 Task: Select the never option in the confirm on exit.
Action: Mouse moved to (18, 528)
Screenshot: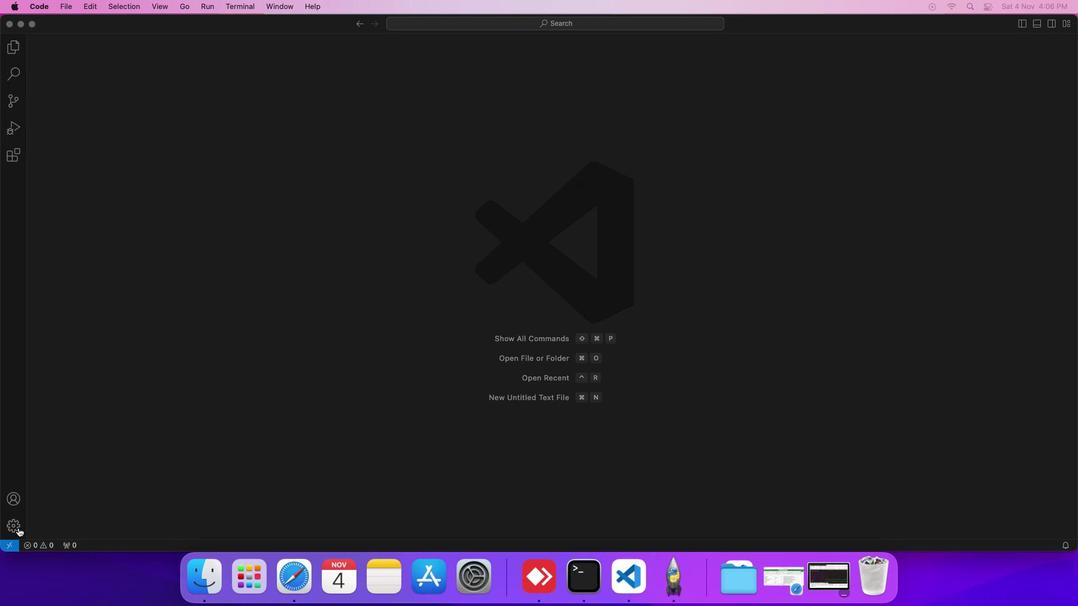 
Action: Mouse pressed left at (18, 528)
Screenshot: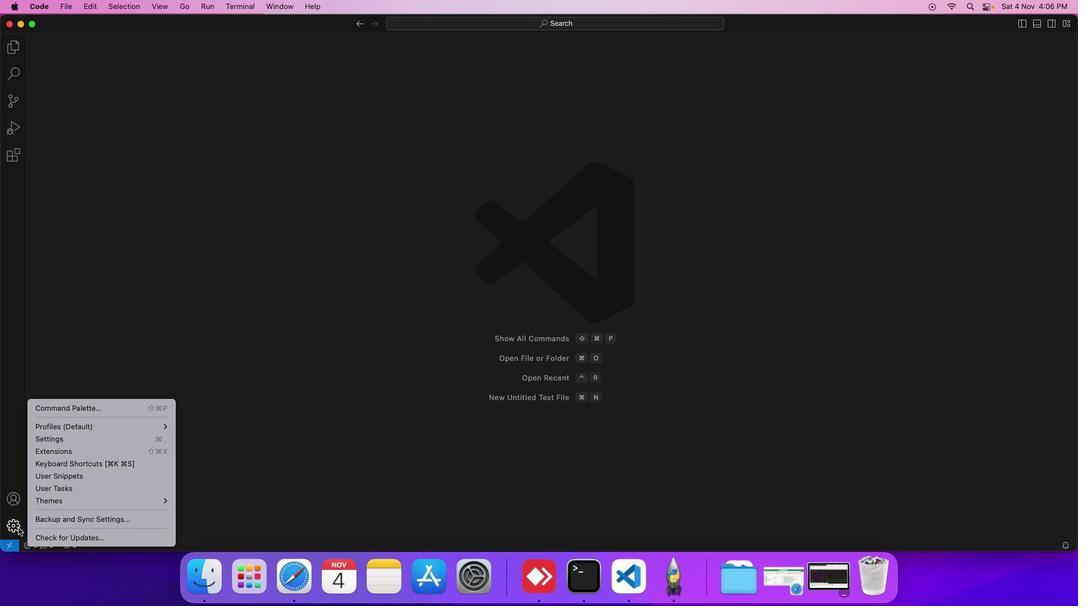 
Action: Mouse moved to (65, 444)
Screenshot: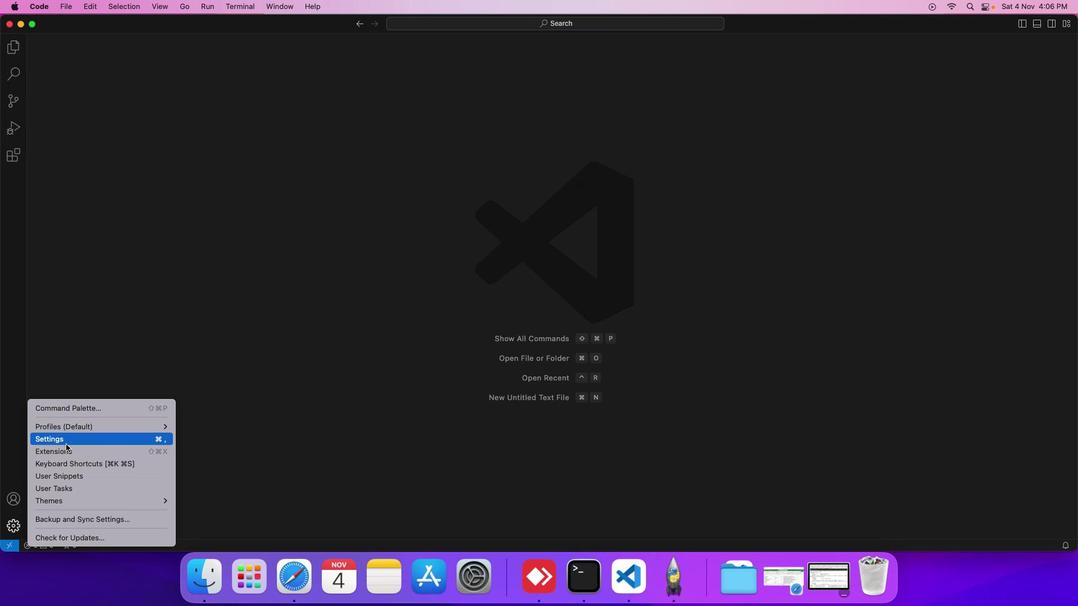 
Action: Mouse pressed left at (65, 444)
Screenshot: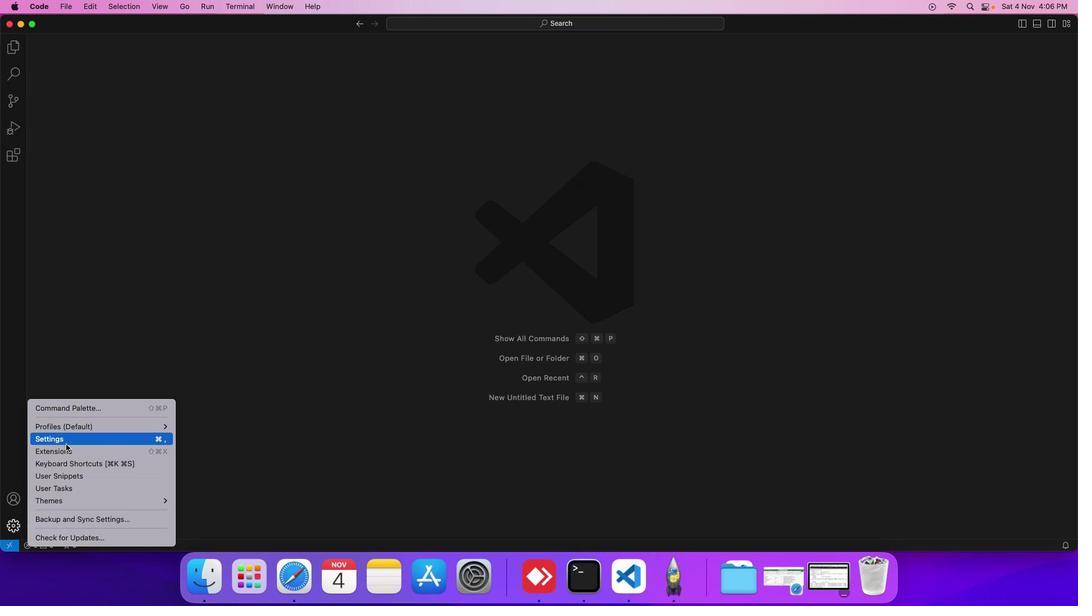 
Action: Mouse moved to (259, 159)
Screenshot: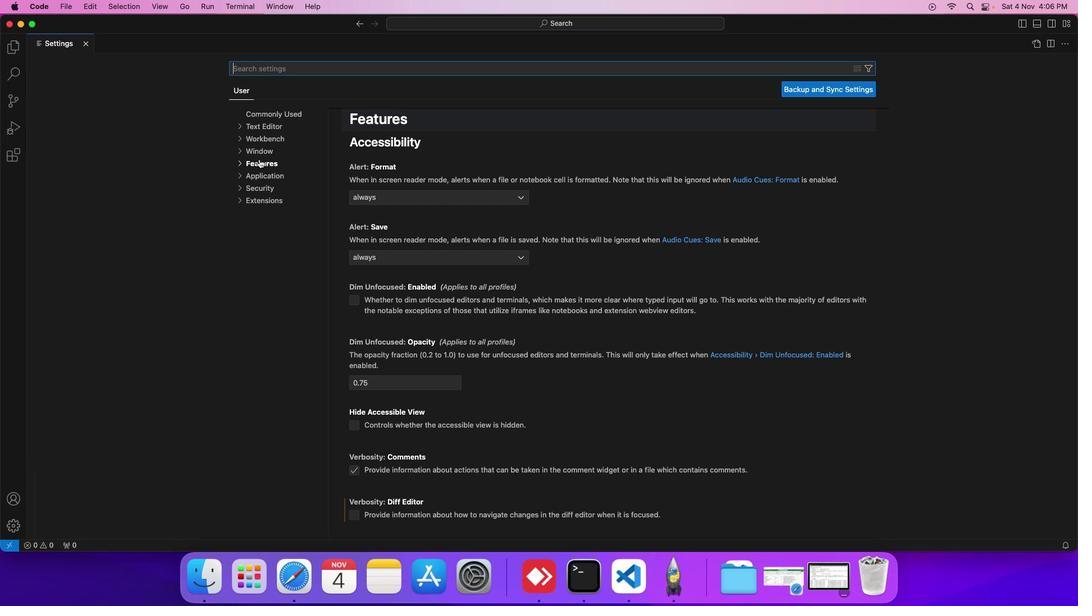 
Action: Mouse pressed left at (259, 159)
Screenshot: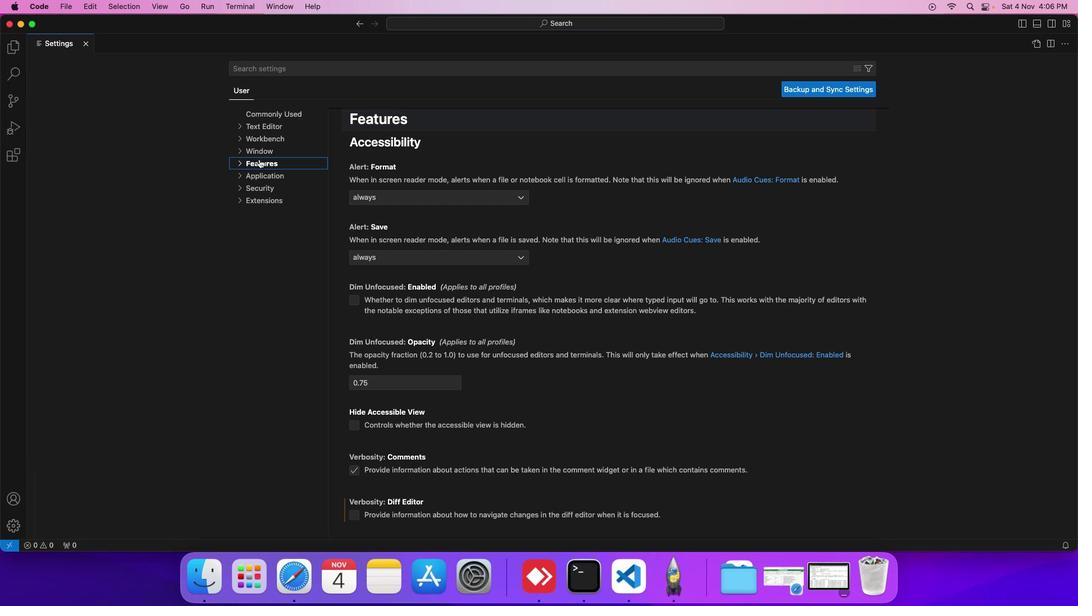 
Action: Mouse moved to (259, 260)
Screenshot: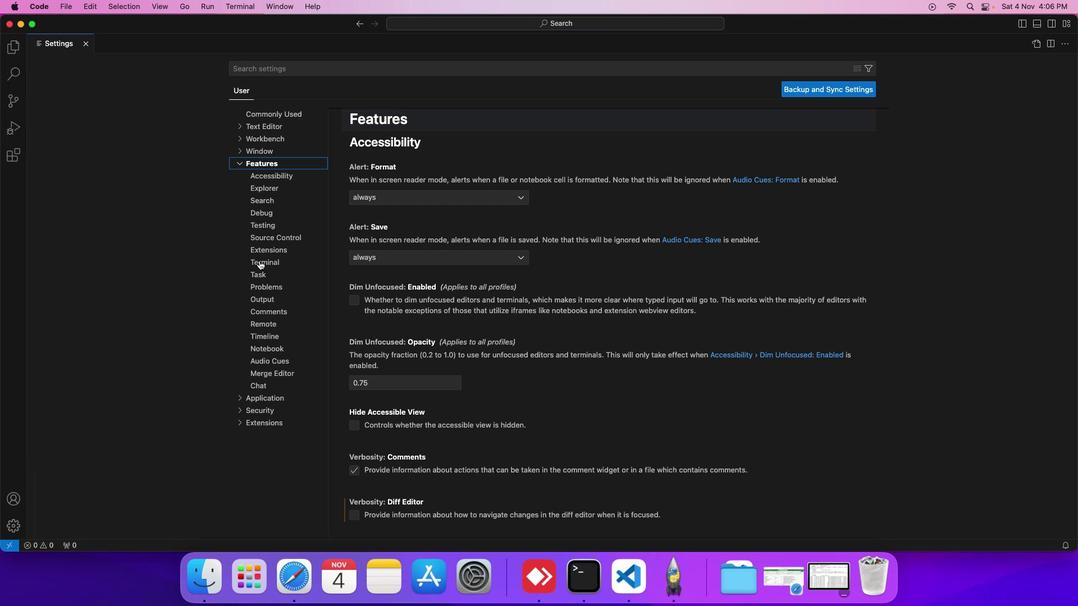 
Action: Mouse pressed left at (259, 260)
Screenshot: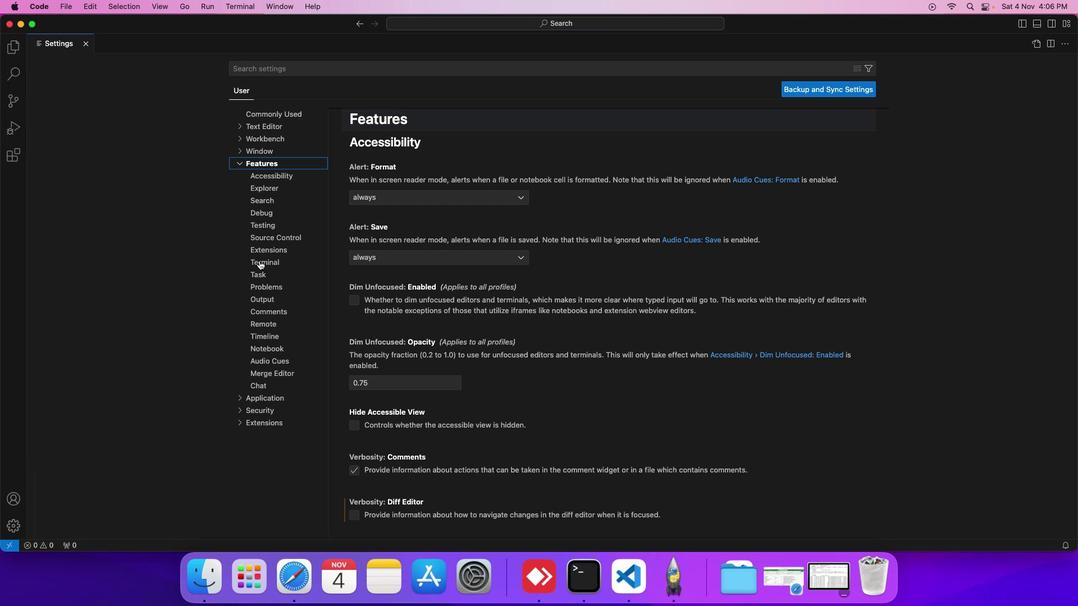 
Action: Mouse moved to (367, 394)
Screenshot: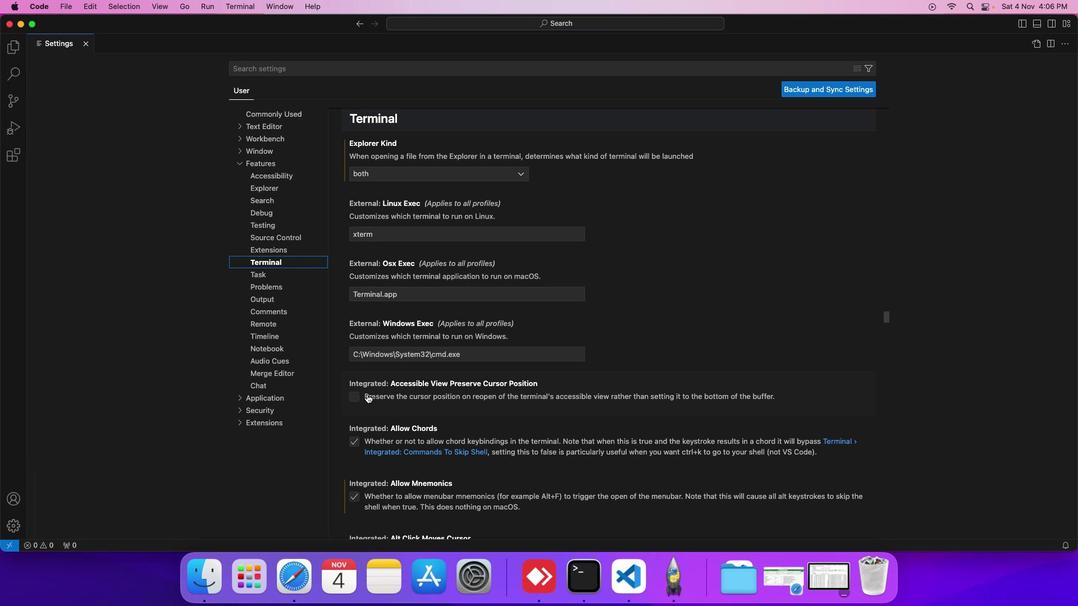 
Action: Mouse scrolled (367, 394) with delta (0, 0)
Screenshot: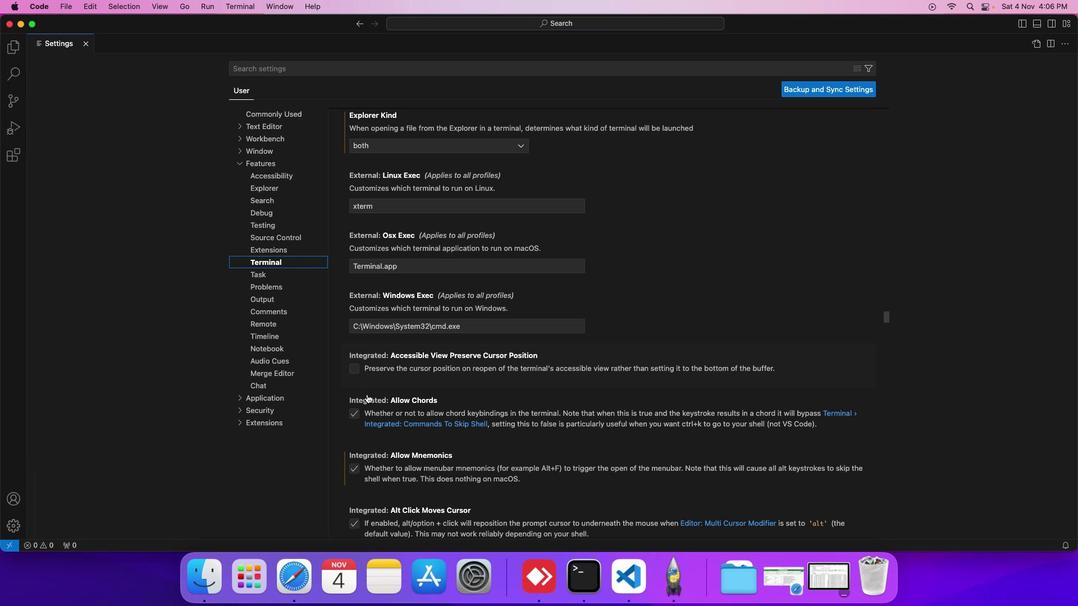 
Action: Mouse scrolled (367, 394) with delta (0, 0)
Screenshot: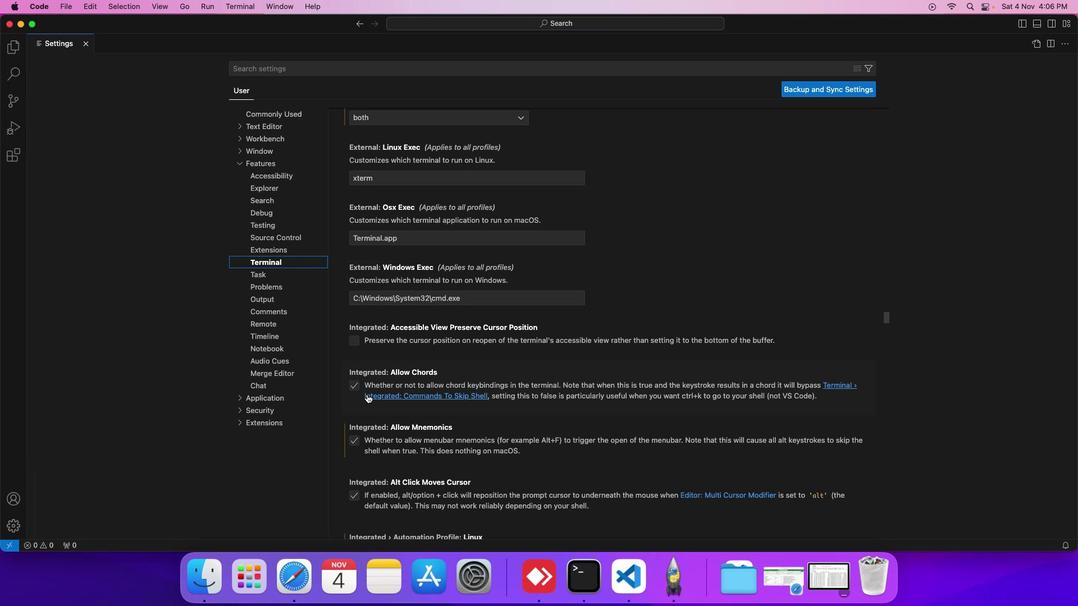 
Action: Mouse scrolled (367, 394) with delta (0, 0)
Screenshot: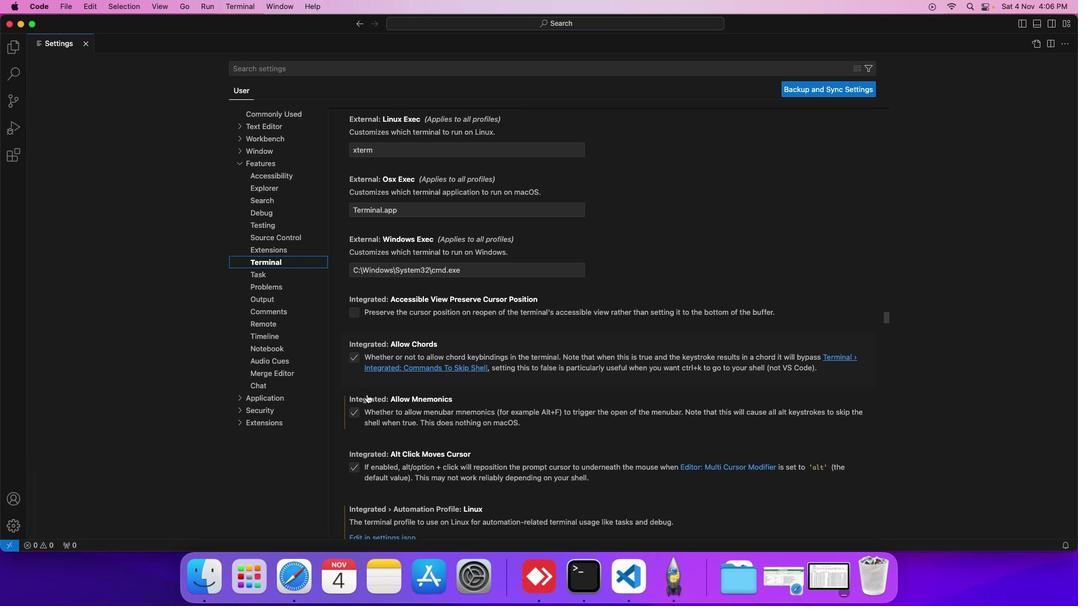 
Action: Mouse scrolled (367, 394) with delta (0, 0)
Screenshot: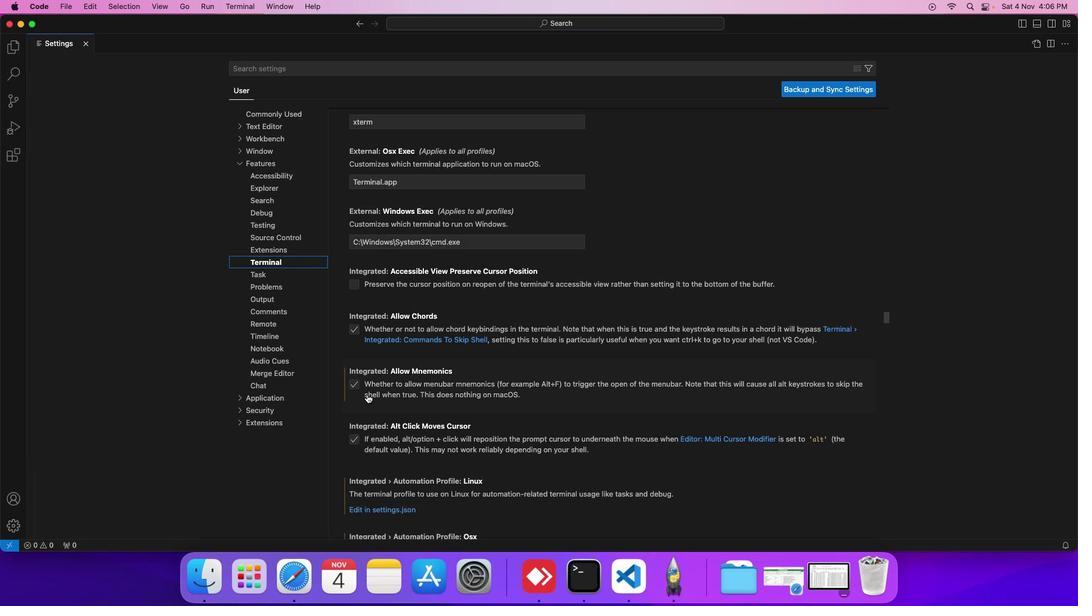 
Action: Mouse scrolled (367, 394) with delta (0, 0)
Screenshot: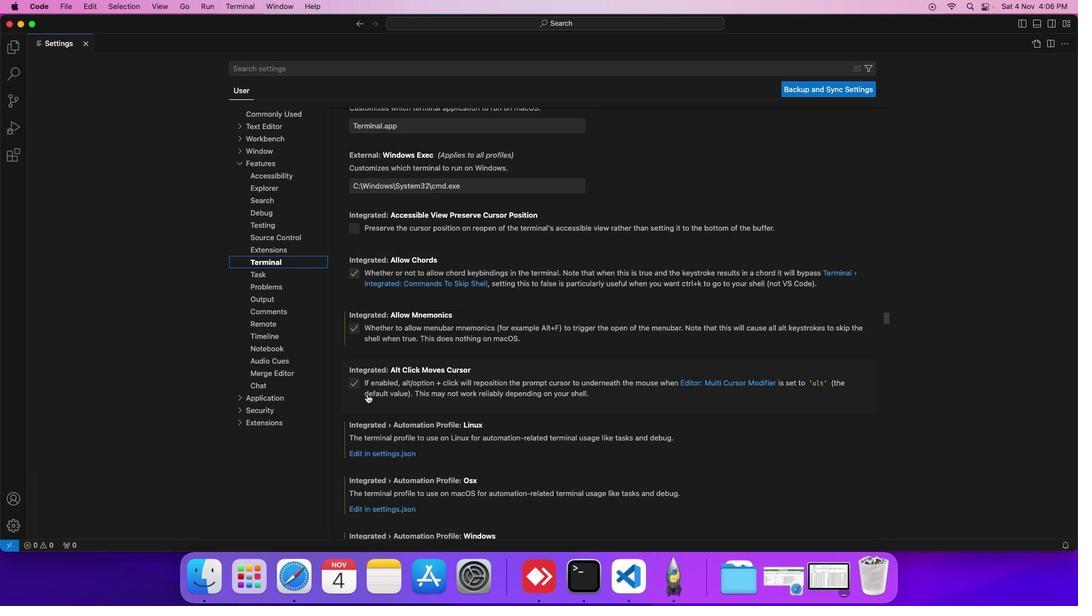 
Action: Mouse scrolled (367, 394) with delta (0, 0)
Screenshot: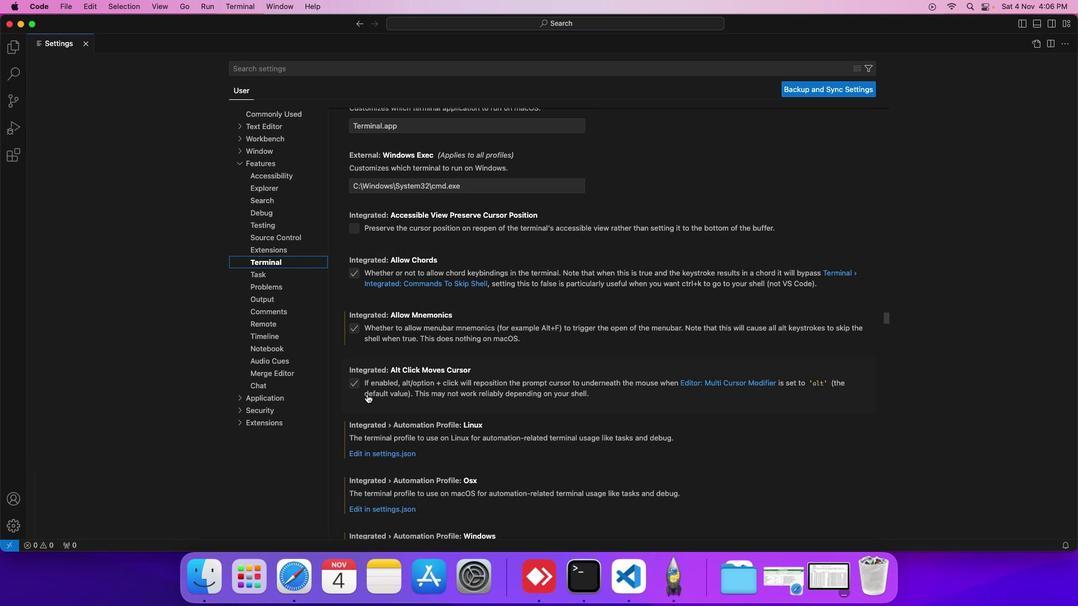 
Action: Mouse scrolled (367, 394) with delta (0, 0)
Screenshot: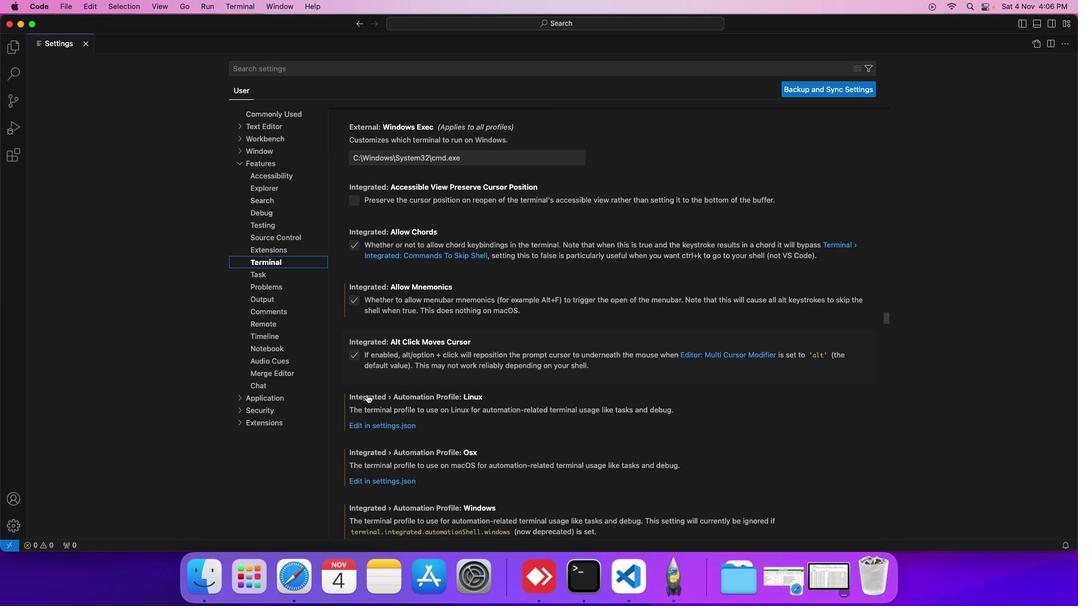 
Action: Mouse scrolled (367, 394) with delta (0, 0)
Screenshot: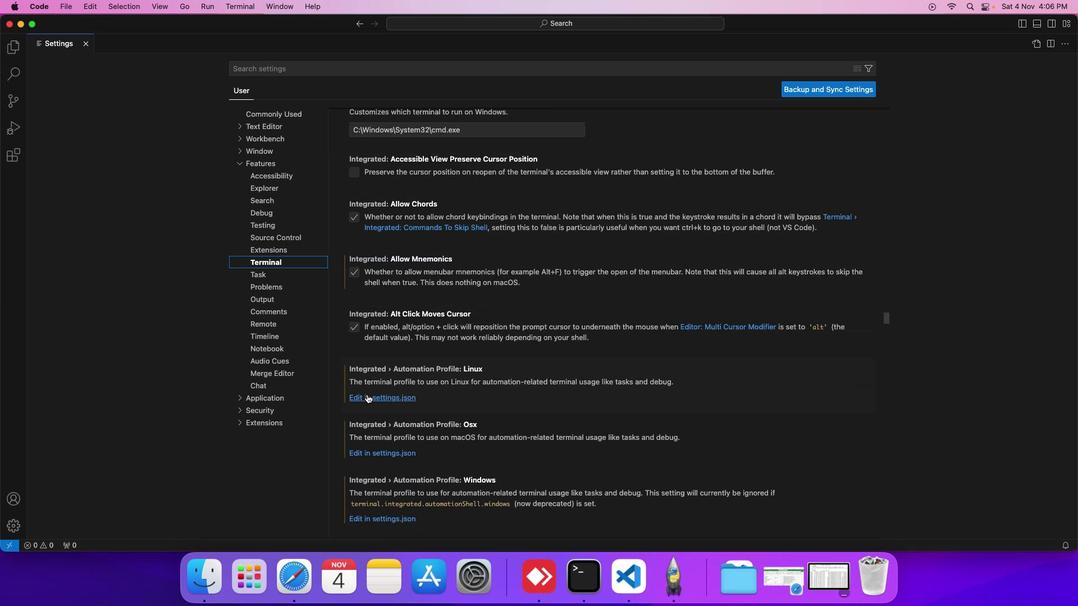 
Action: Mouse scrolled (367, 394) with delta (0, 0)
Screenshot: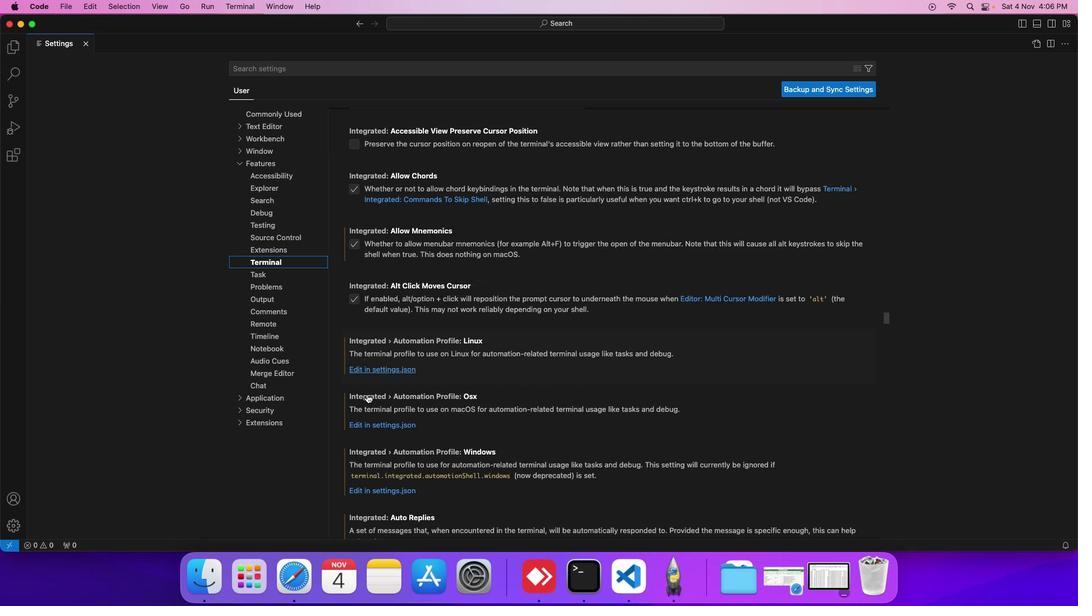 
Action: Mouse scrolled (367, 394) with delta (0, 0)
Screenshot: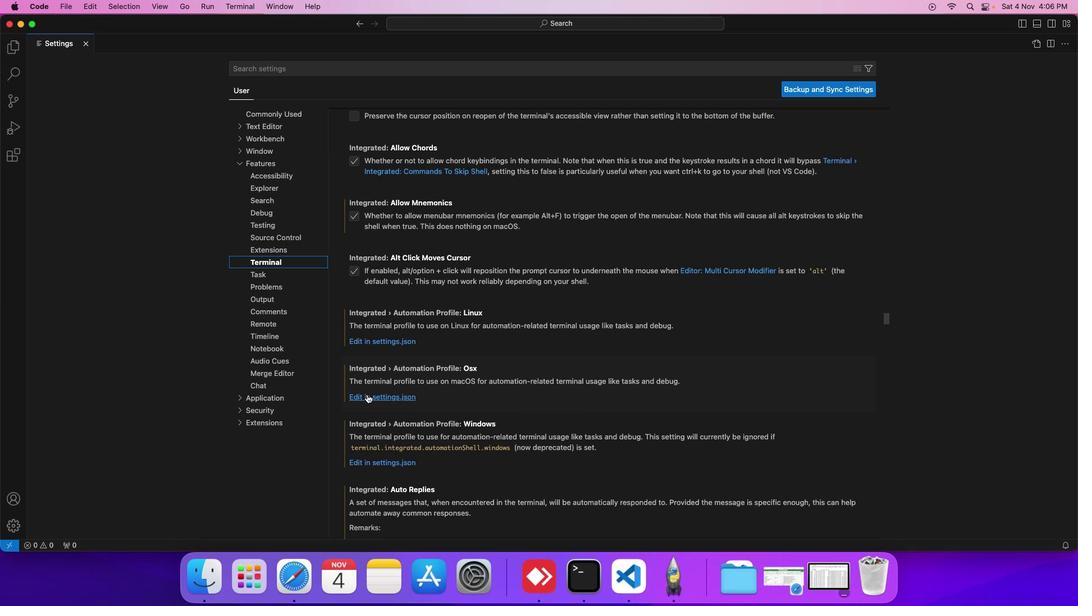 
Action: Mouse scrolled (367, 394) with delta (0, 0)
Screenshot: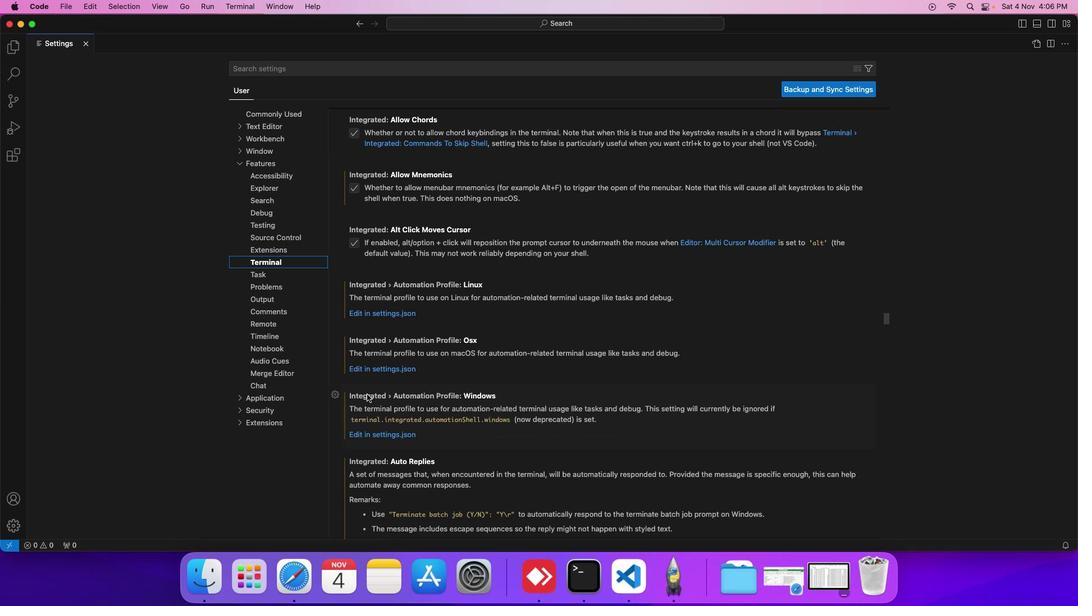 
Action: Mouse scrolled (367, 394) with delta (0, 0)
Screenshot: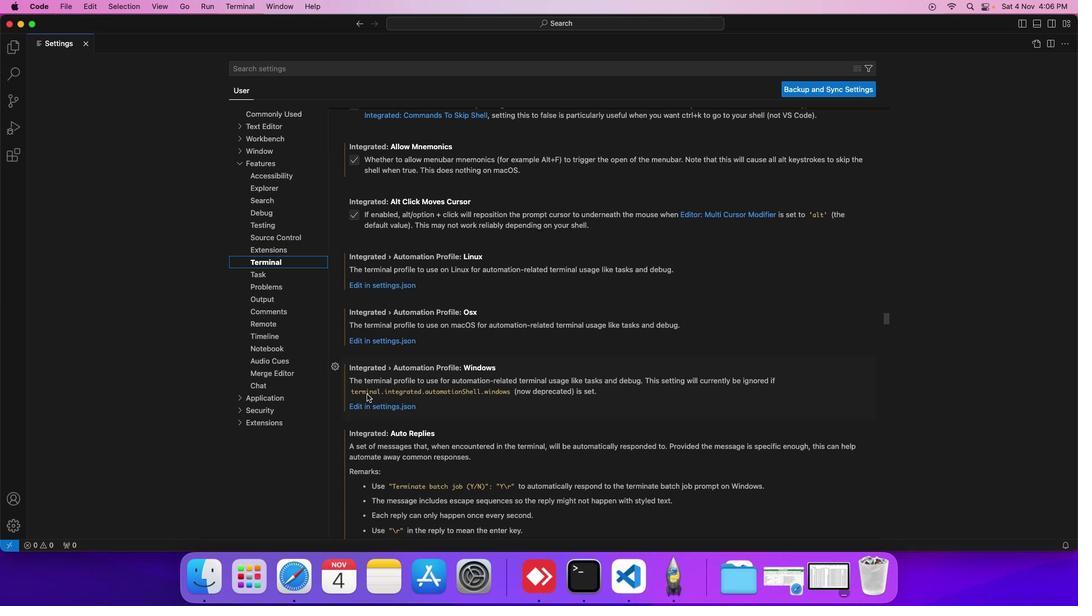 
Action: Mouse scrolled (367, 394) with delta (0, 0)
Screenshot: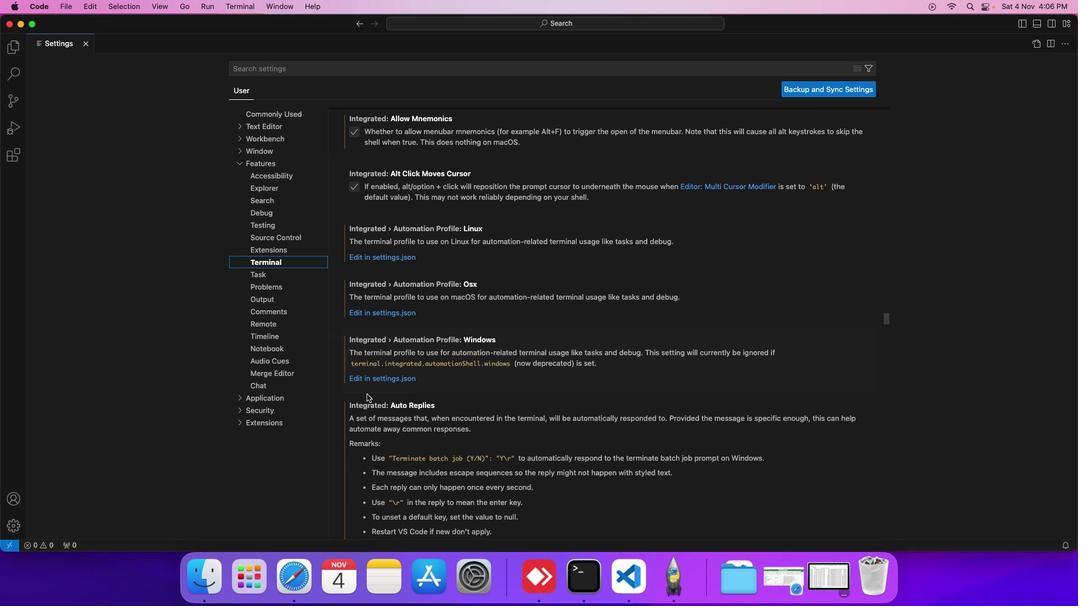 
Action: Mouse scrolled (367, 394) with delta (0, 0)
Screenshot: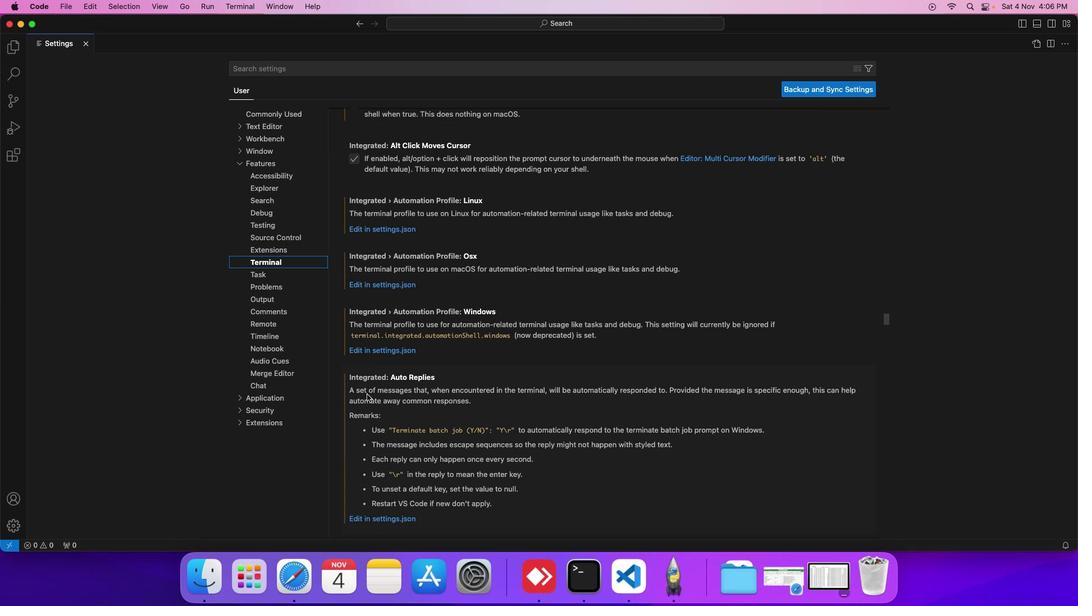 
Action: Mouse scrolled (367, 394) with delta (0, 0)
Screenshot: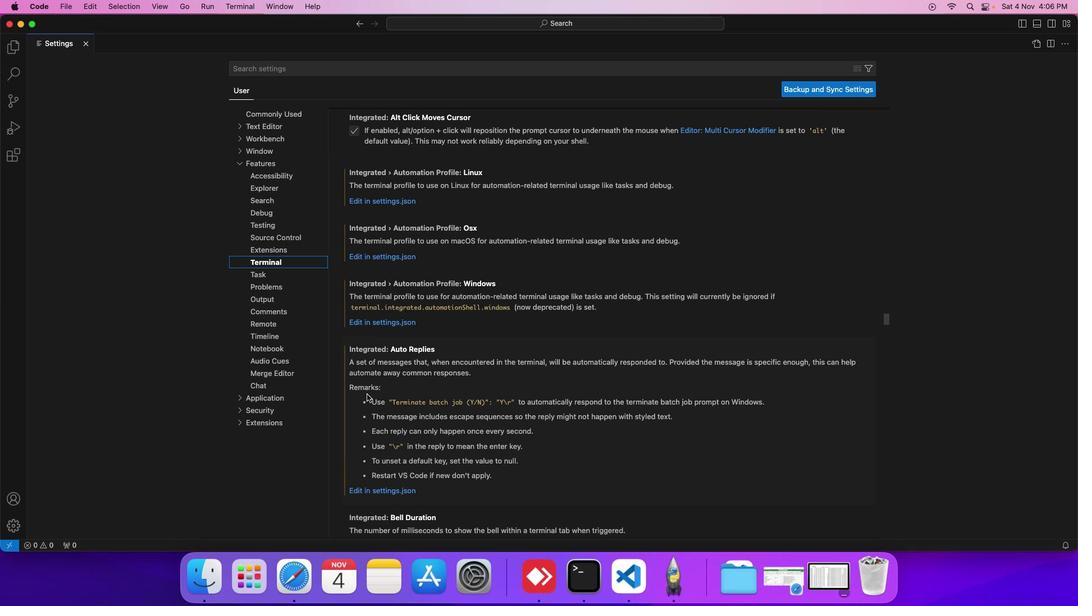 
Action: Mouse scrolled (367, 394) with delta (0, 0)
Screenshot: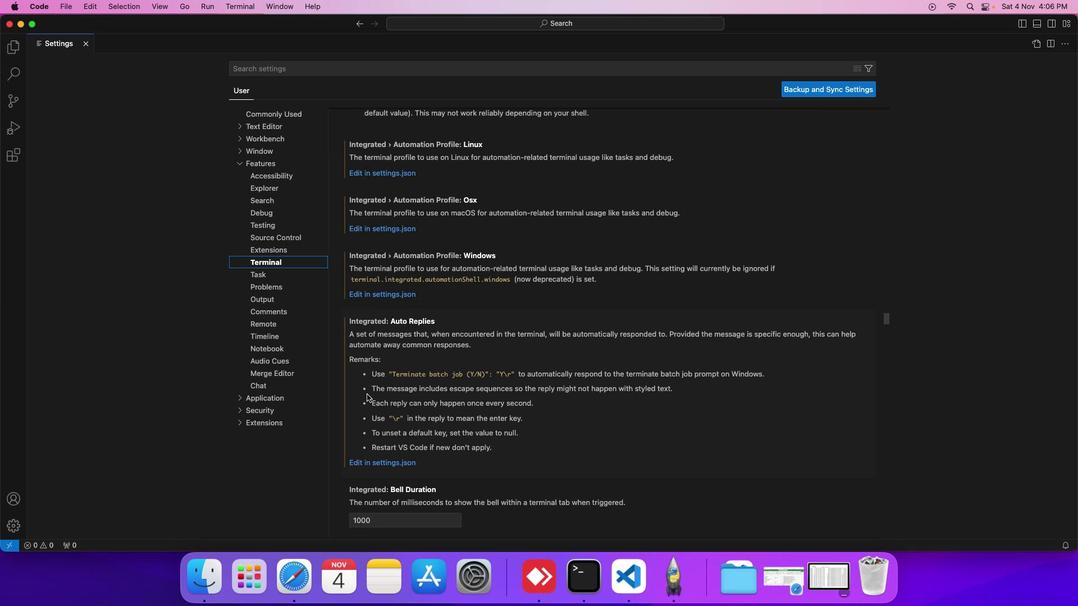 
Action: Mouse scrolled (367, 394) with delta (0, 0)
Screenshot: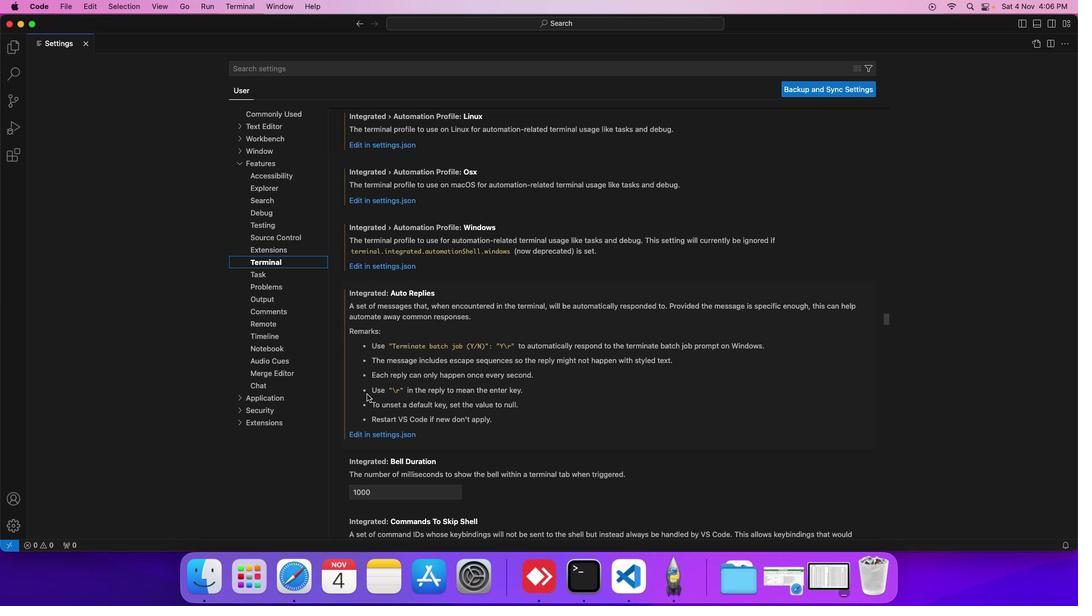 
Action: Mouse scrolled (367, 394) with delta (0, 0)
Screenshot: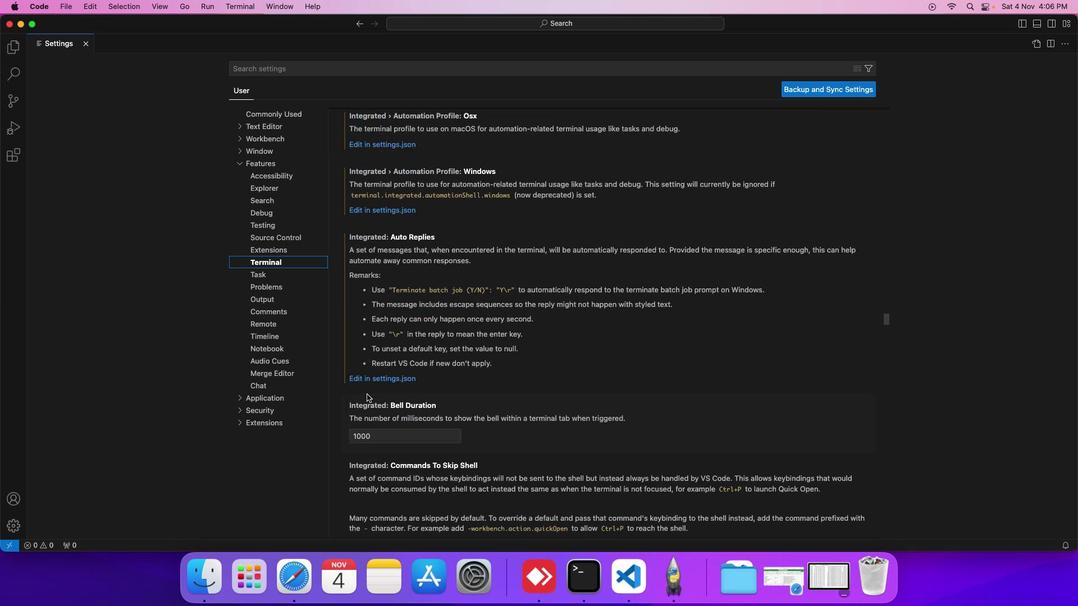 
Action: Mouse scrolled (367, 394) with delta (0, 0)
Screenshot: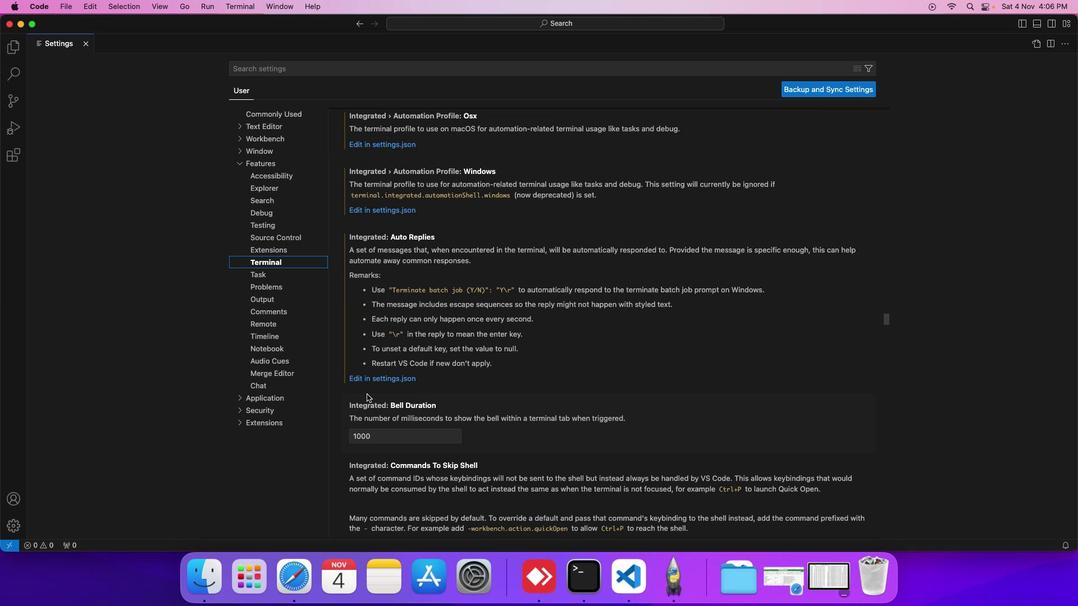 
Action: Mouse scrolled (367, 394) with delta (0, 0)
Screenshot: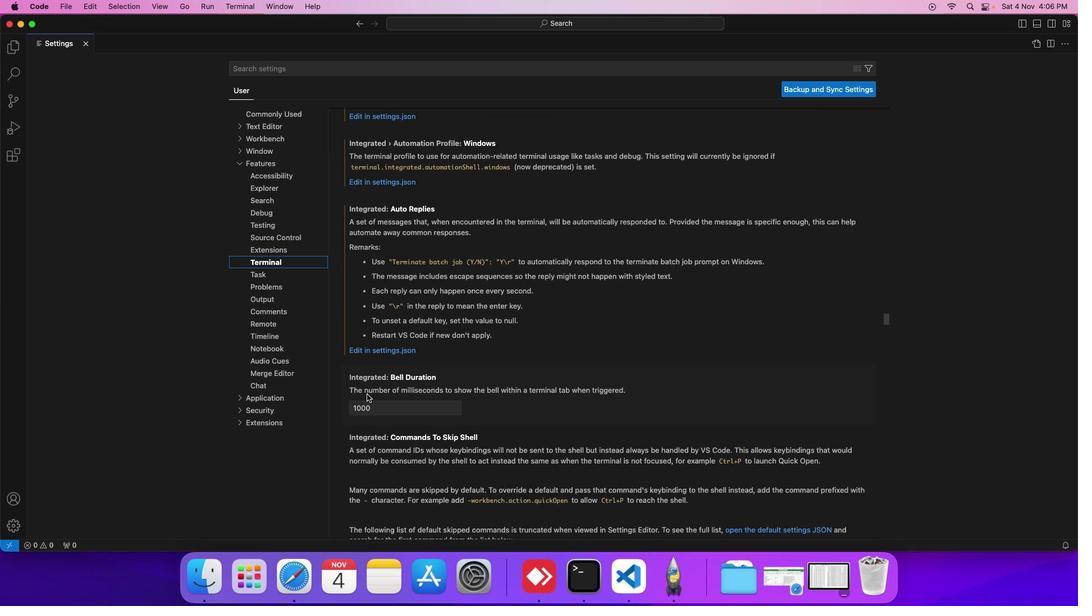 
Action: Mouse scrolled (367, 394) with delta (0, 0)
Screenshot: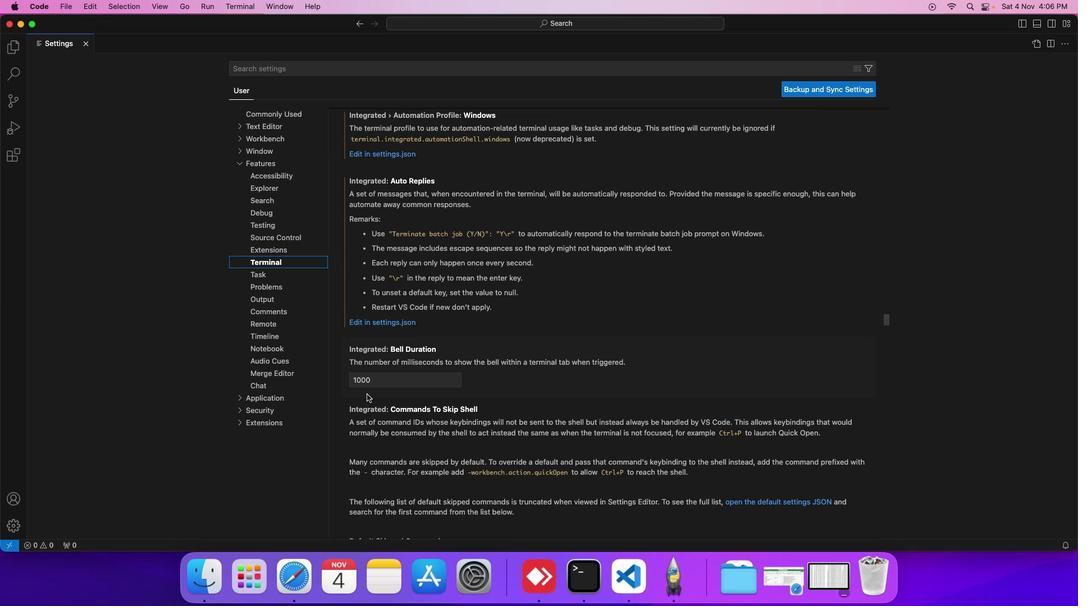 
Action: Mouse scrolled (367, 394) with delta (0, 0)
Screenshot: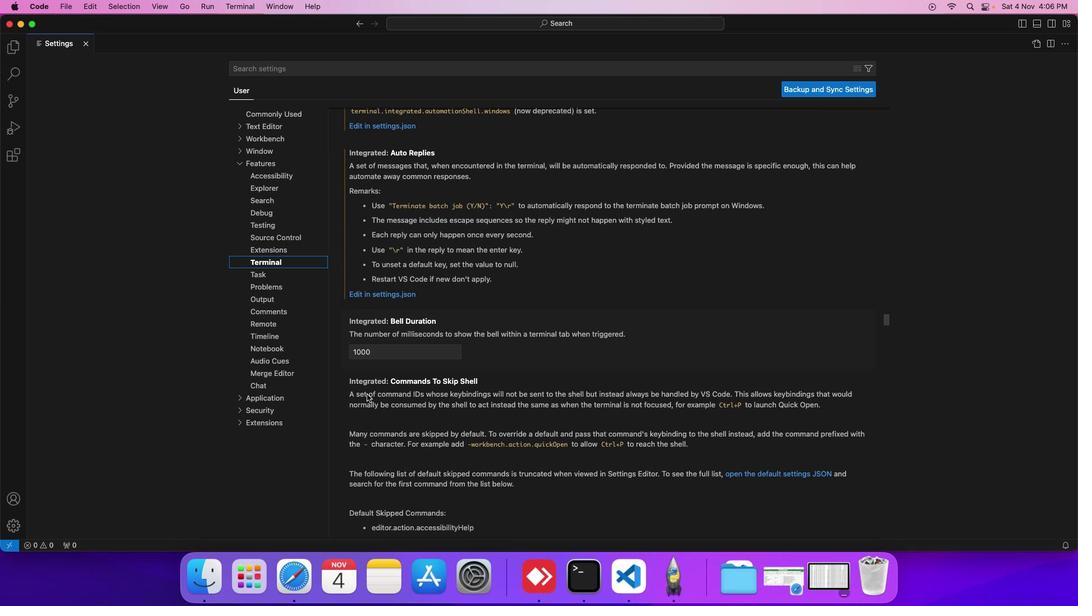 
Action: Mouse scrolled (367, 394) with delta (0, 0)
Screenshot: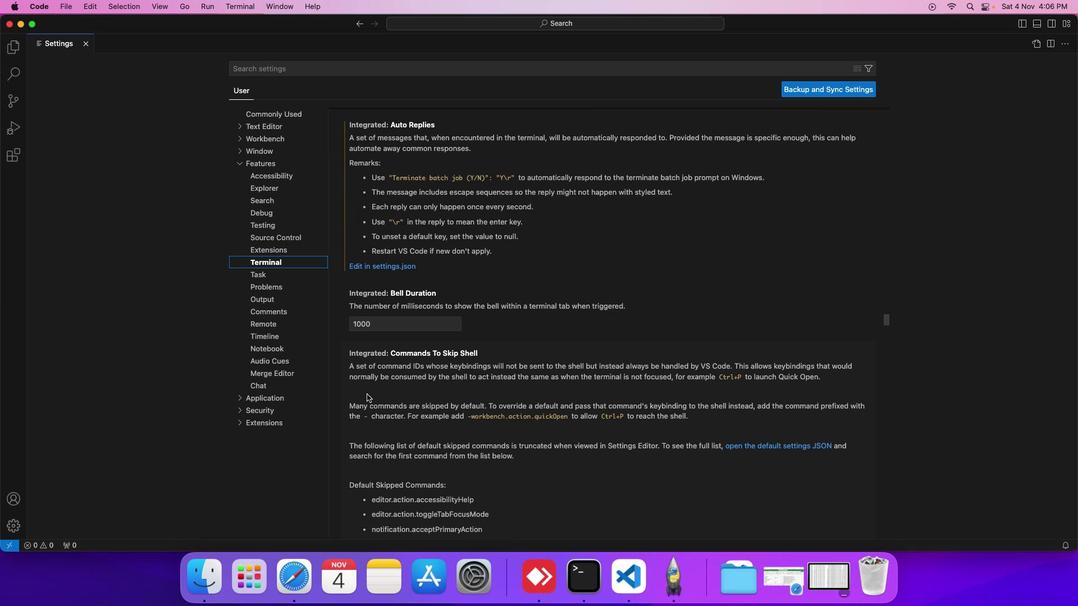 
Action: Mouse scrolled (367, 394) with delta (0, 0)
Screenshot: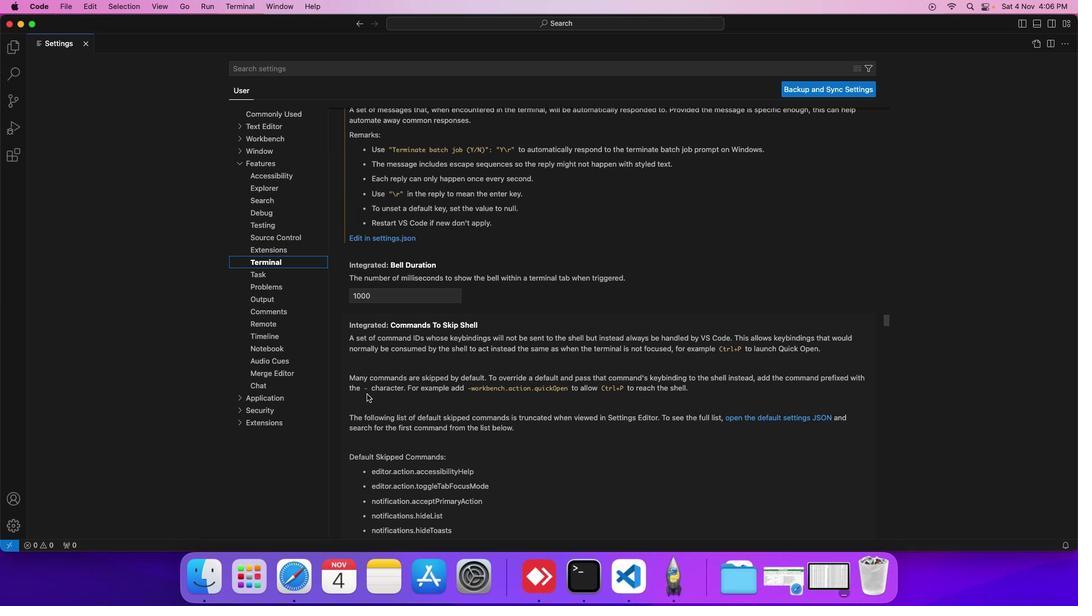 
Action: Mouse scrolled (367, 394) with delta (0, 0)
Screenshot: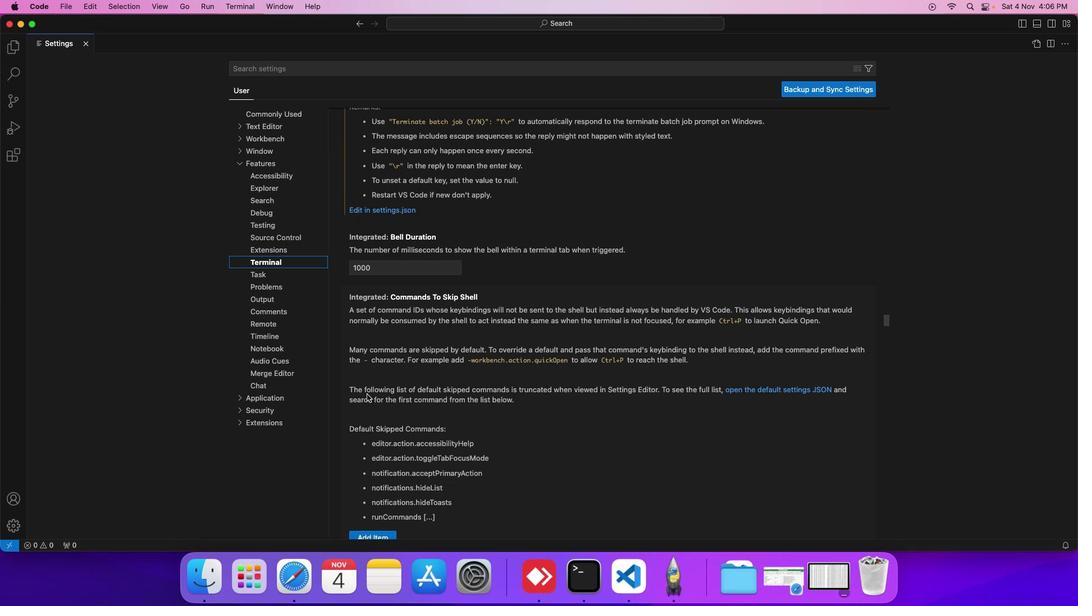 
Action: Mouse scrolled (367, 394) with delta (0, 0)
Screenshot: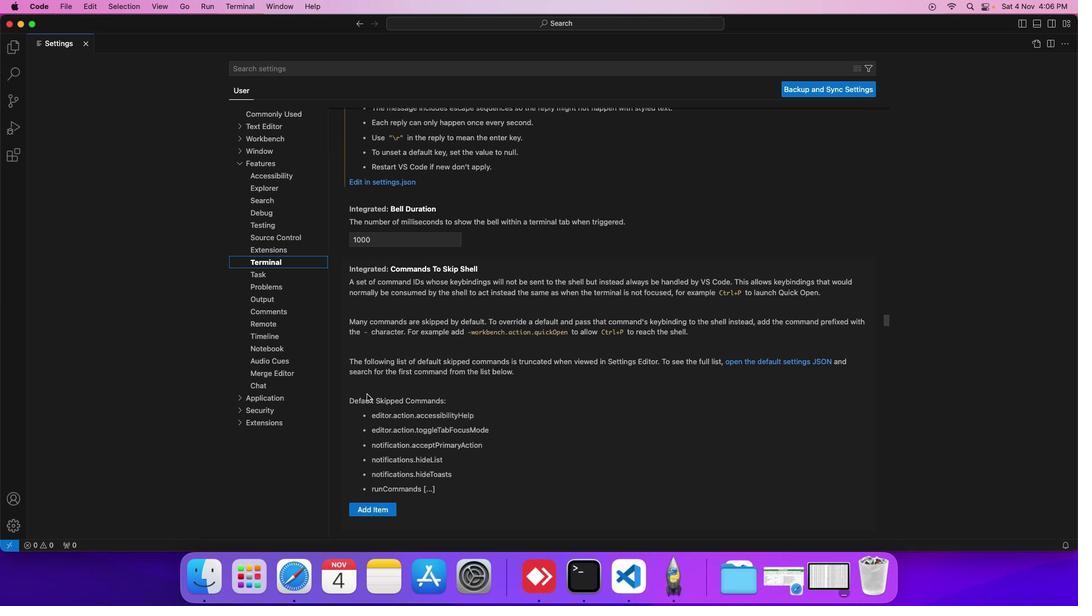 
Action: Mouse scrolled (367, 394) with delta (0, 0)
Screenshot: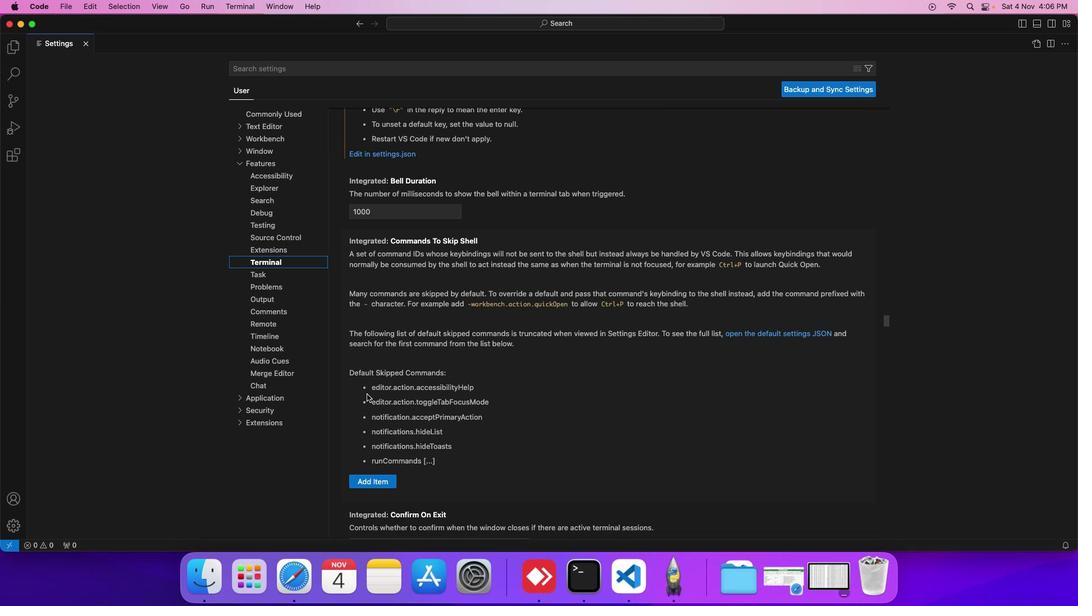 
Action: Mouse scrolled (367, 394) with delta (0, 0)
Screenshot: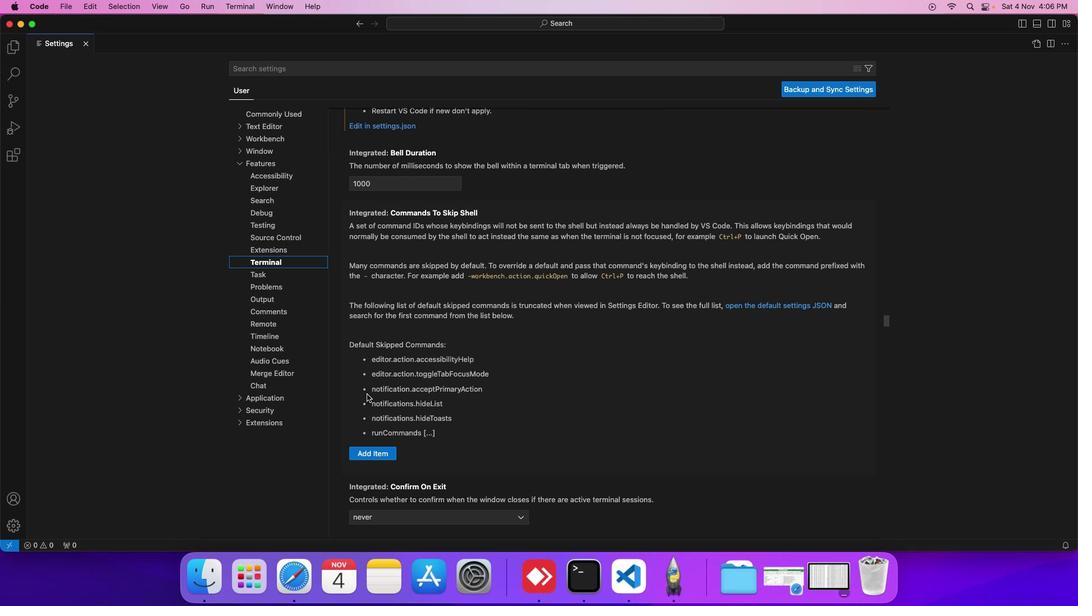 
Action: Mouse scrolled (367, 394) with delta (0, 0)
Screenshot: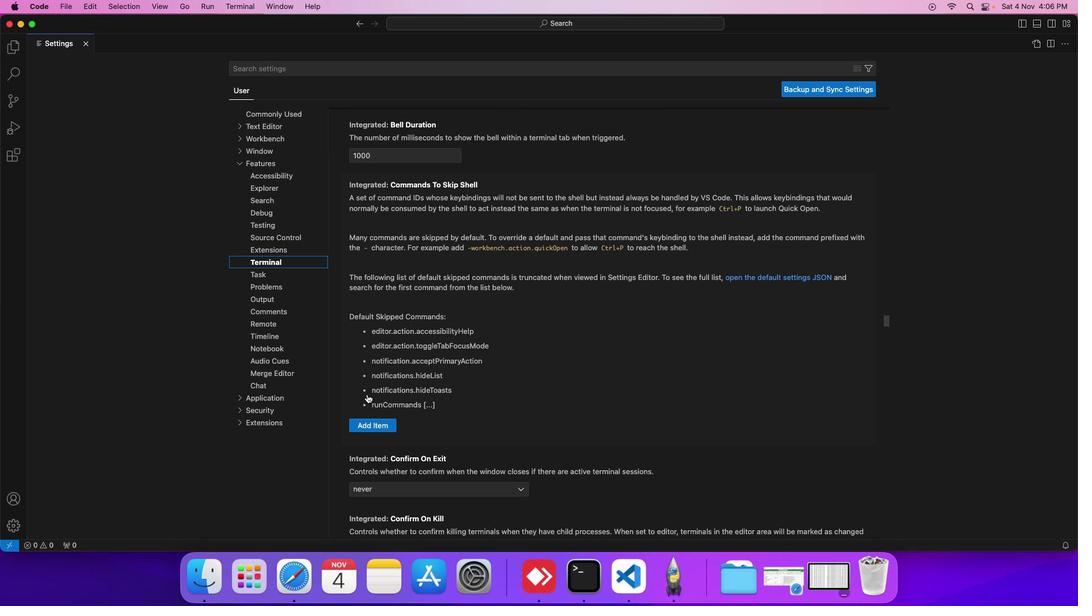 
Action: Mouse scrolled (367, 394) with delta (0, 0)
Screenshot: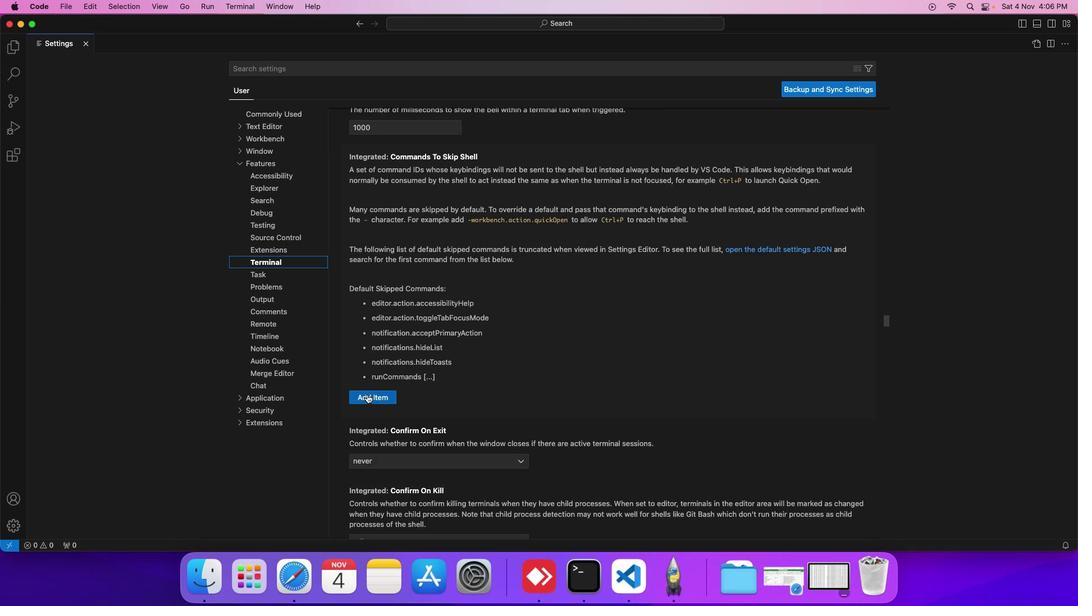 
Action: Mouse scrolled (367, 394) with delta (0, 0)
Screenshot: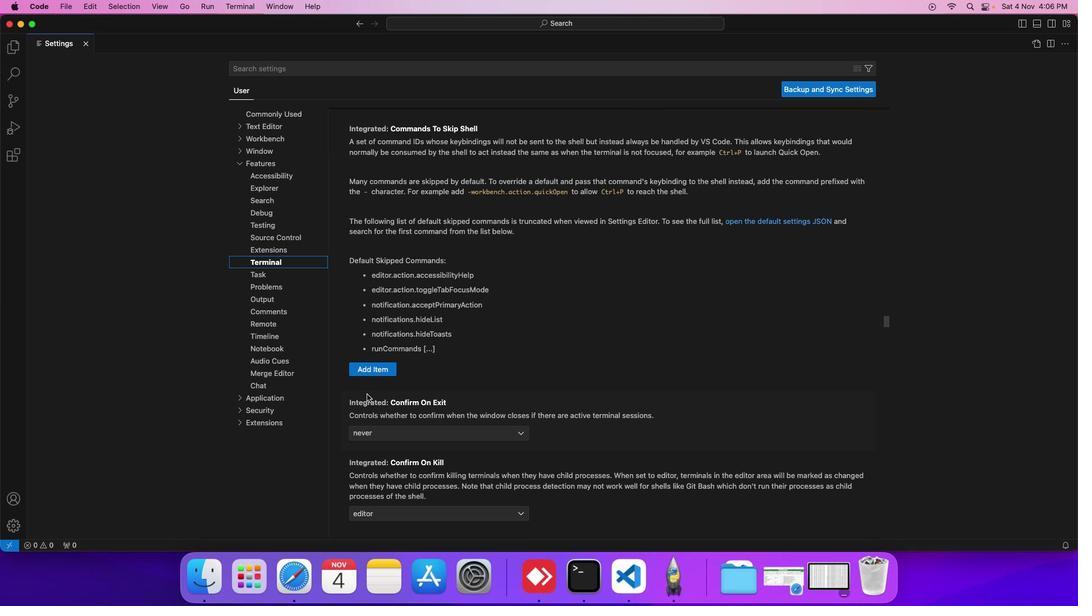 
Action: Mouse scrolled (367, 394) with delta (0, 0)
Screenshot: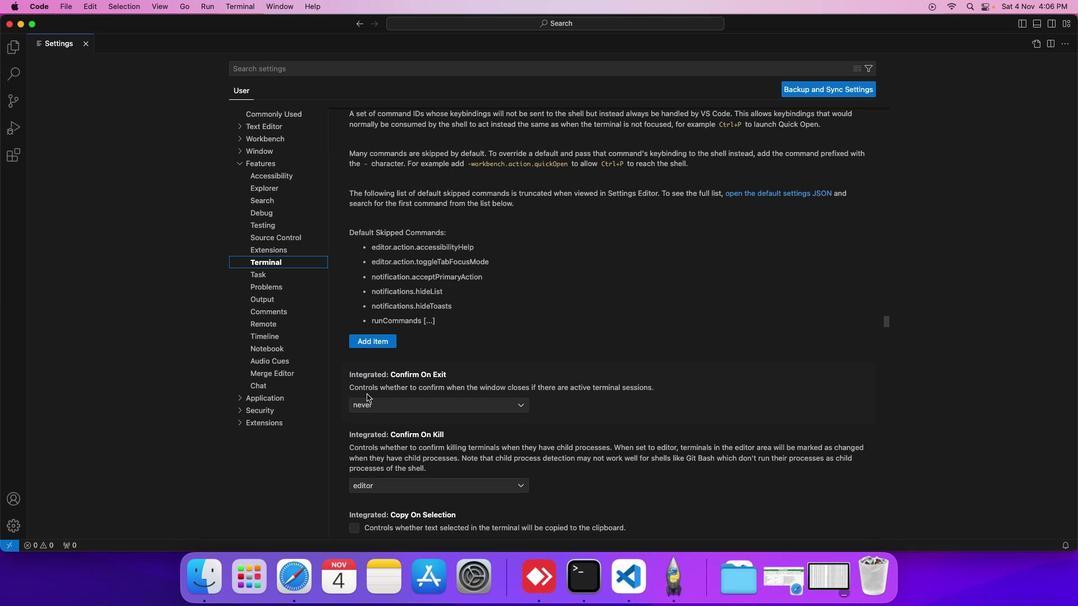 
Action: Mouse moved to (370, 403)
Screenshot: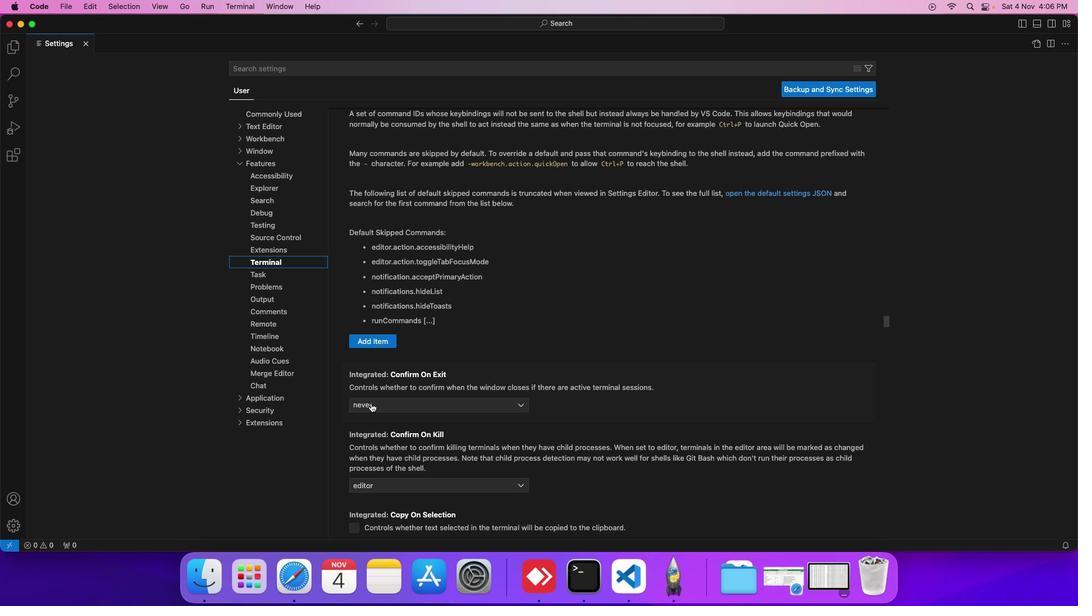 
Action: Mouse pressed left at (370, 403)
Screenshot: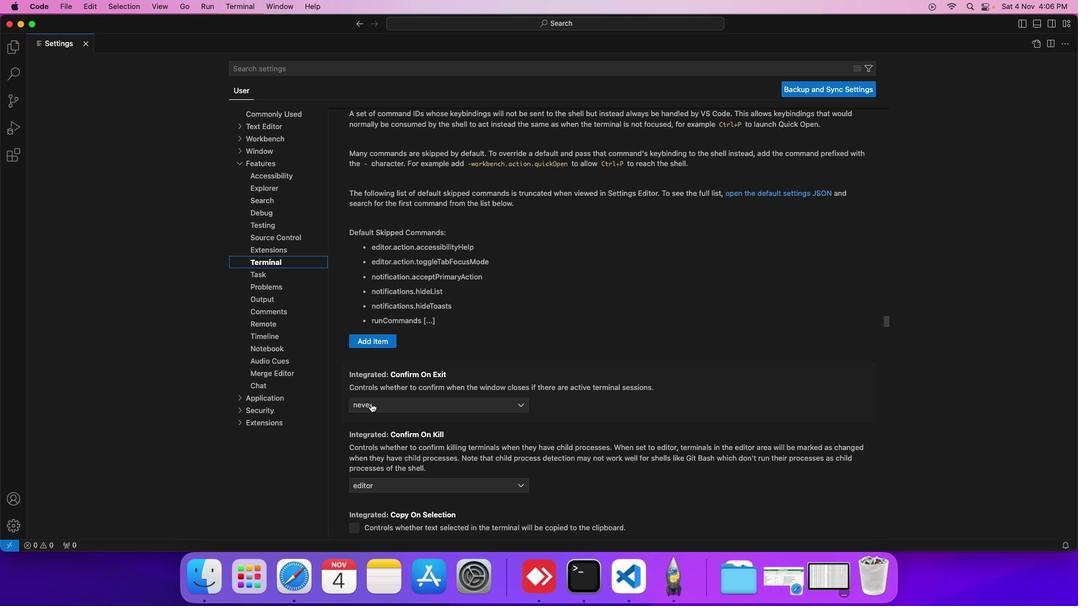 
Action: Mouse moved to (368, 418)
Screenshot: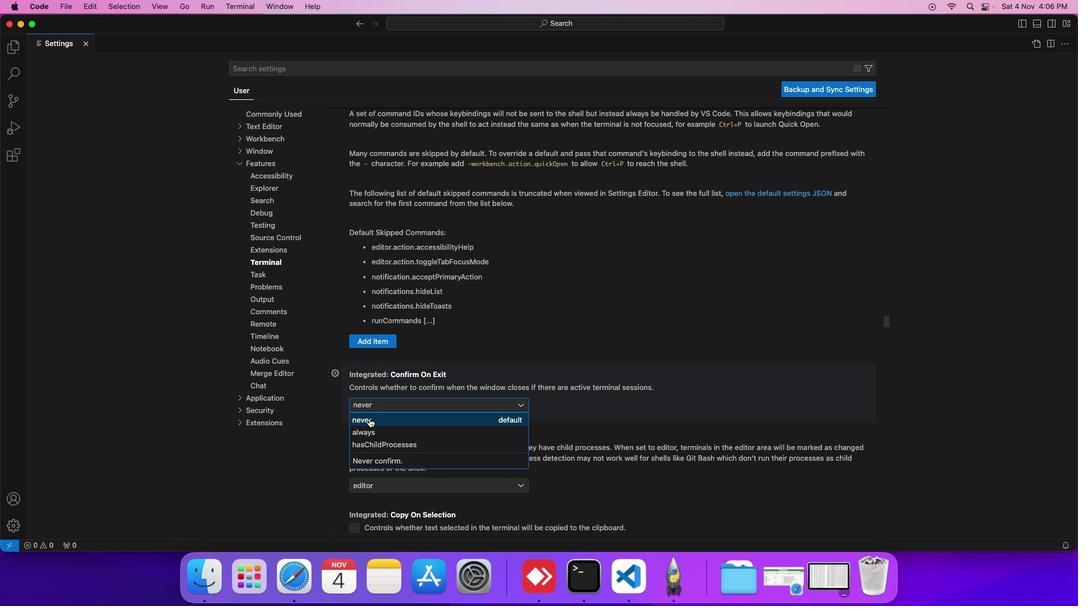 
Action: Mouse pressed left at (368, 418)
Screenshot: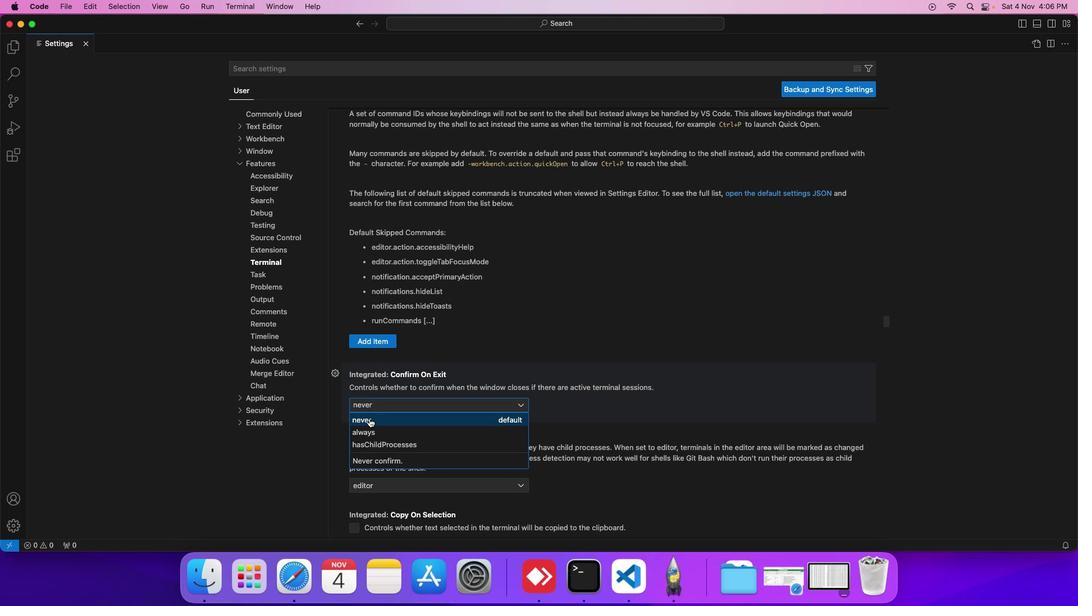
